 Task: Check the video "How to Find a Great Real Estate Agent ".
Action: Mouse moved to (543, 221)
Screenshot: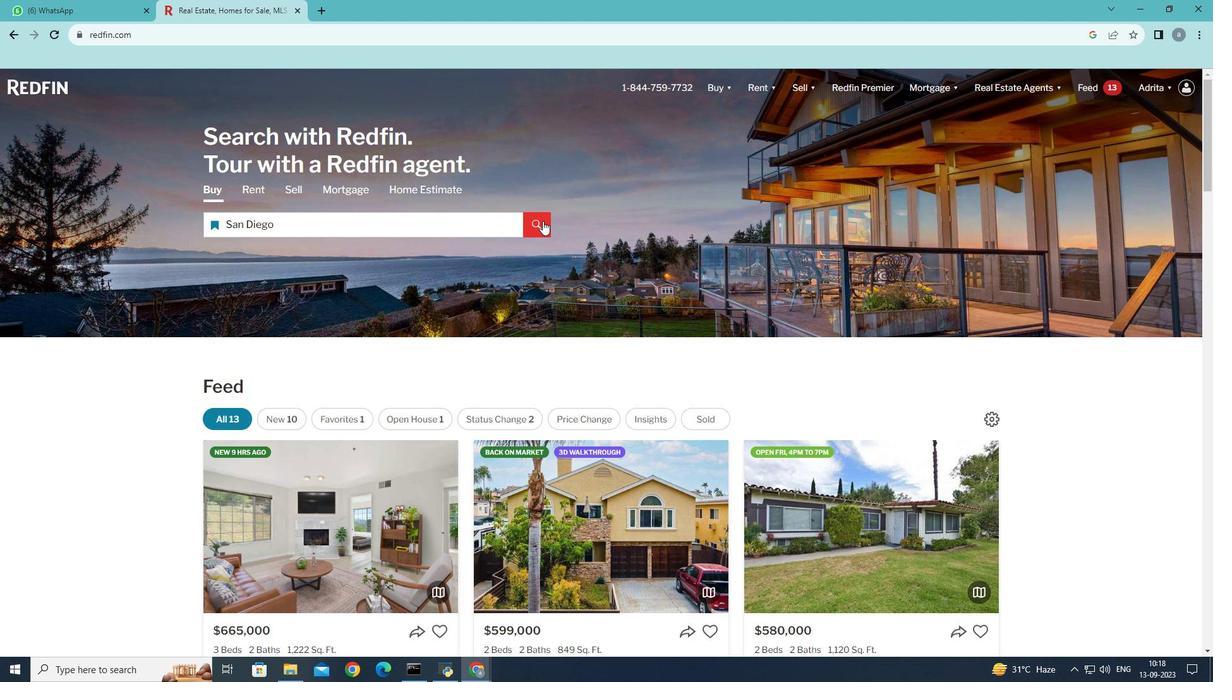 
Action: Mouse pressed left at (543, 221)
Screenshot: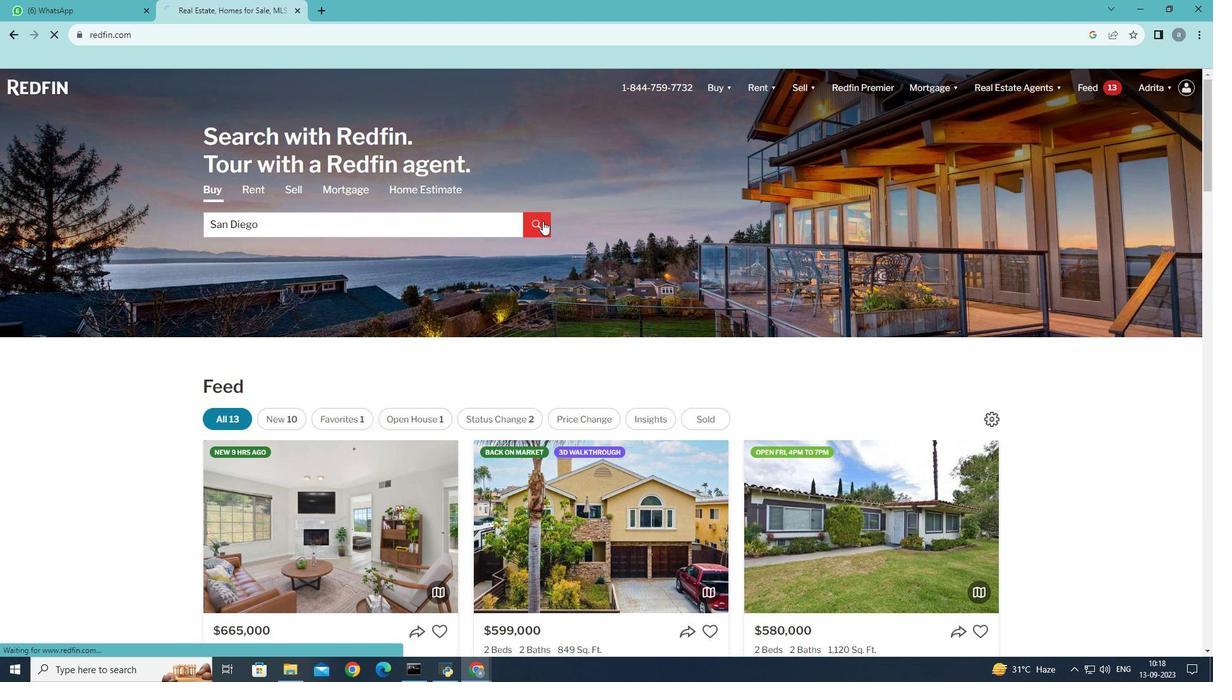 
Action: Mouse moved to (762, 174)
Screenshot: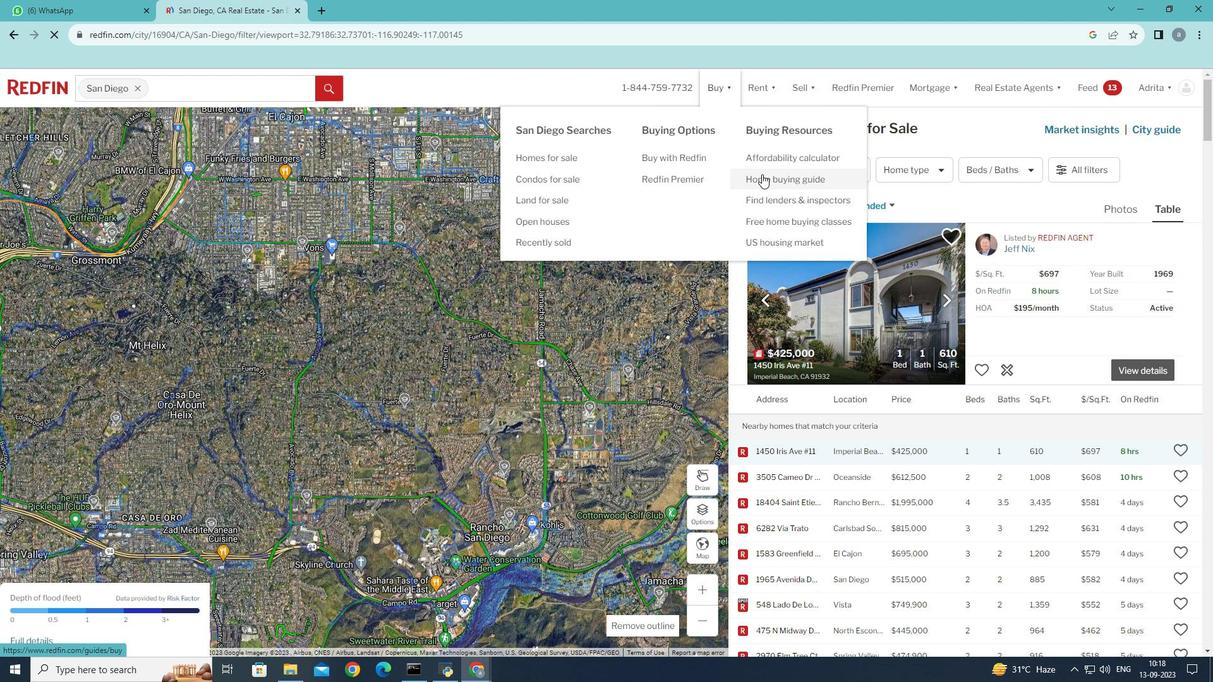
Action: Mouse pressed left at (762, 174)
Screenshot: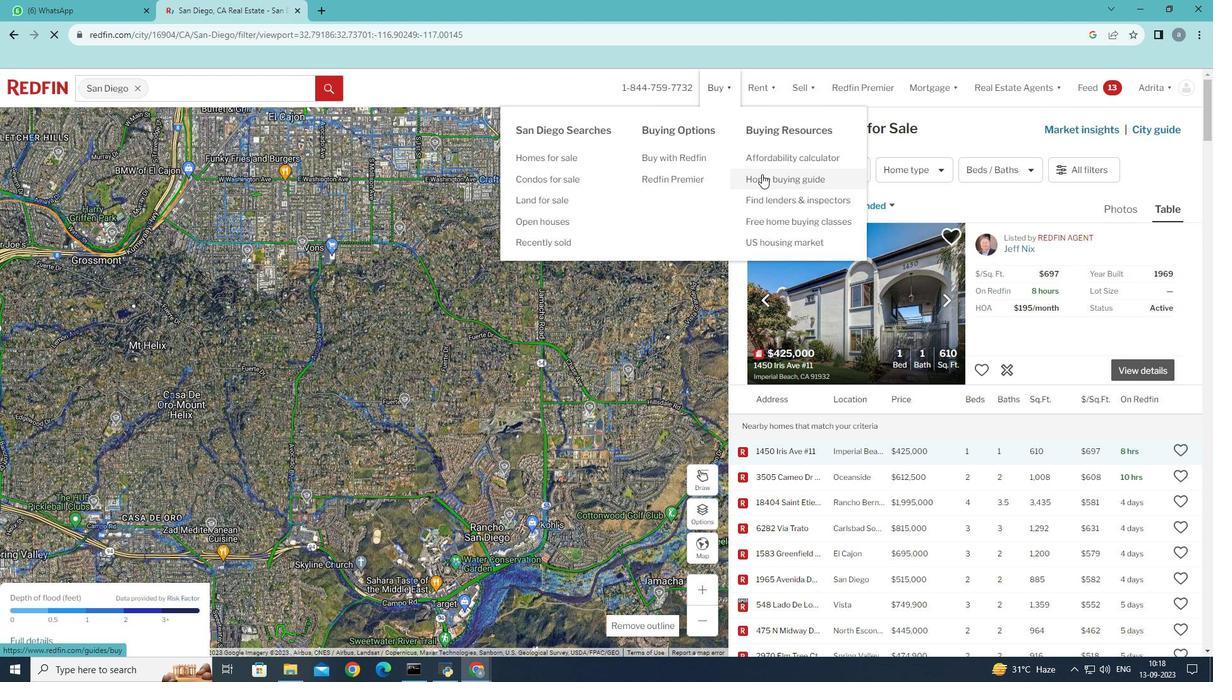 
Action: Mouse moved to (646, 270)
Screenshot: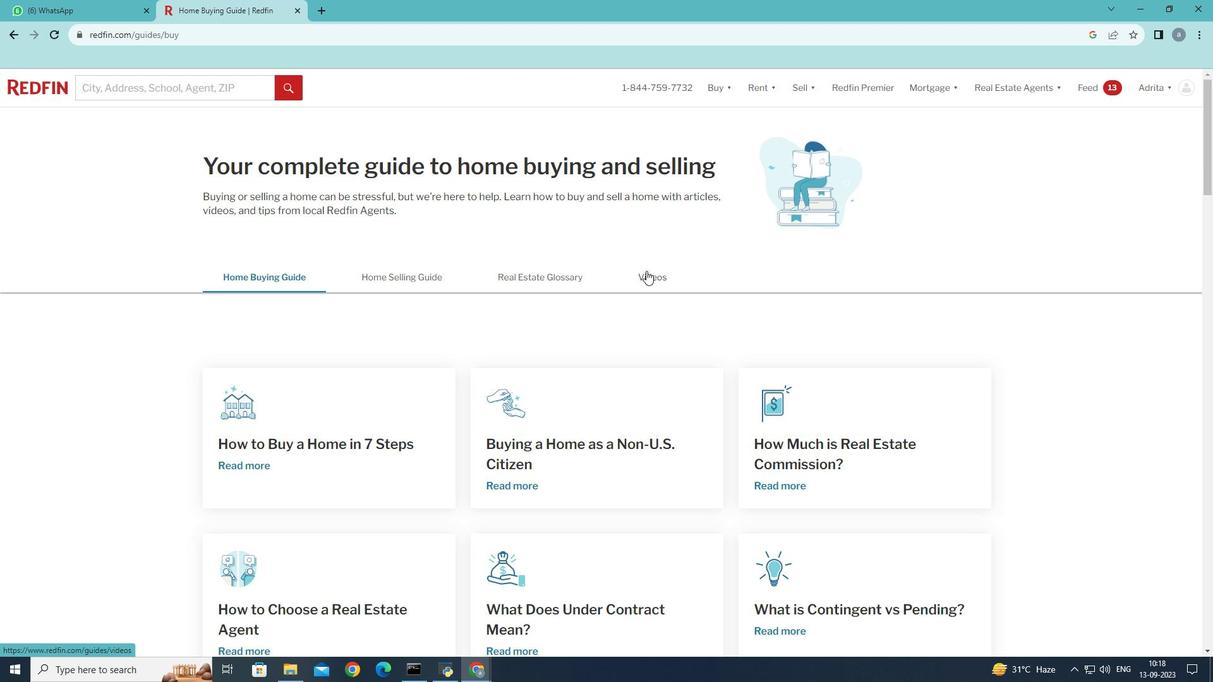 
Action: Mouse pressed left at (646, 270)
Screenshot: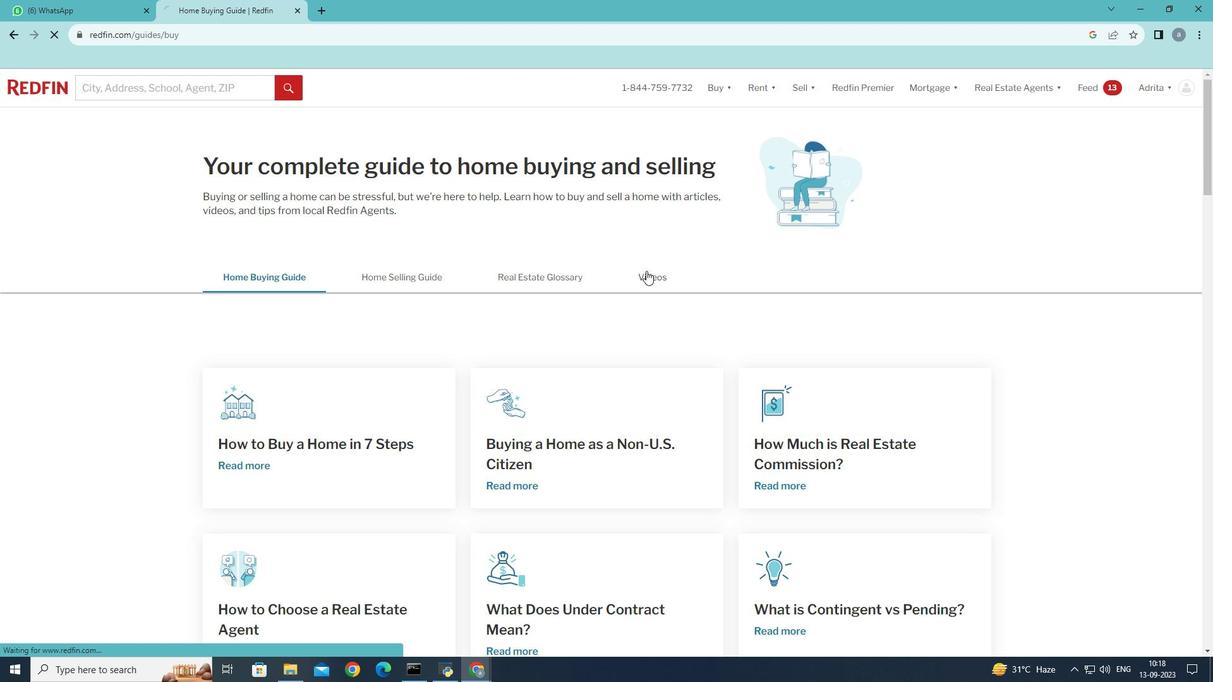 
Action: Mouse moved to (728, 532)
Screenshot: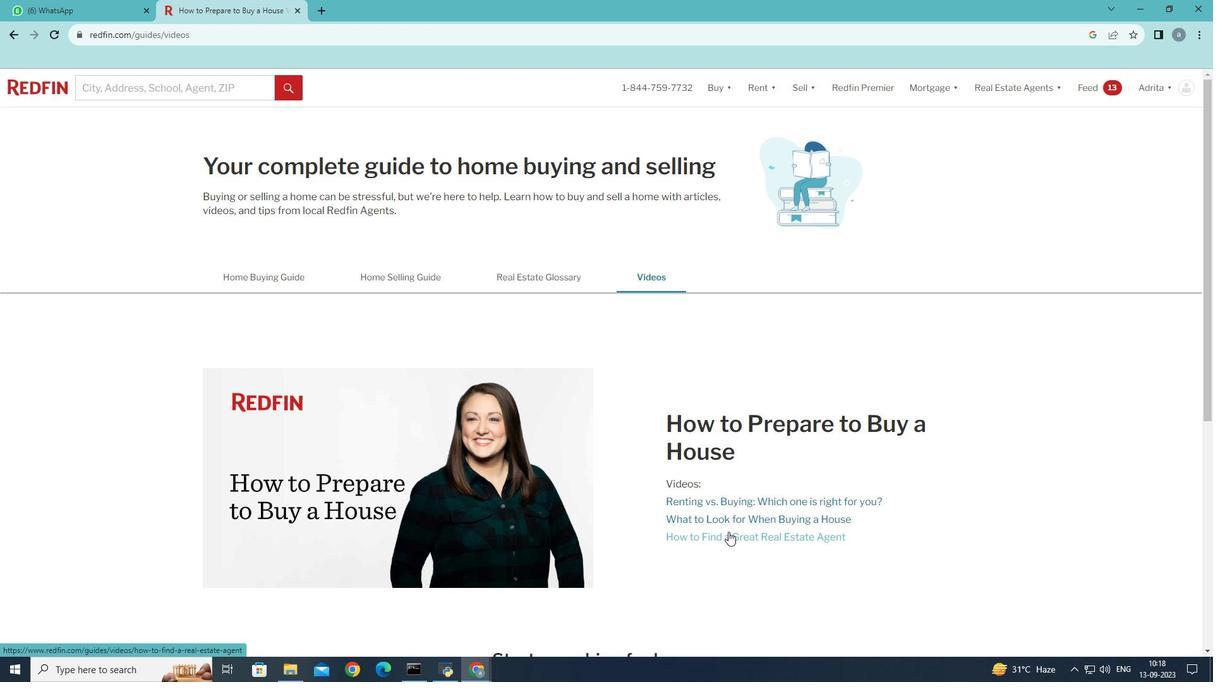 
Action: Mouse pressed left at (728, 532)
Screenshot: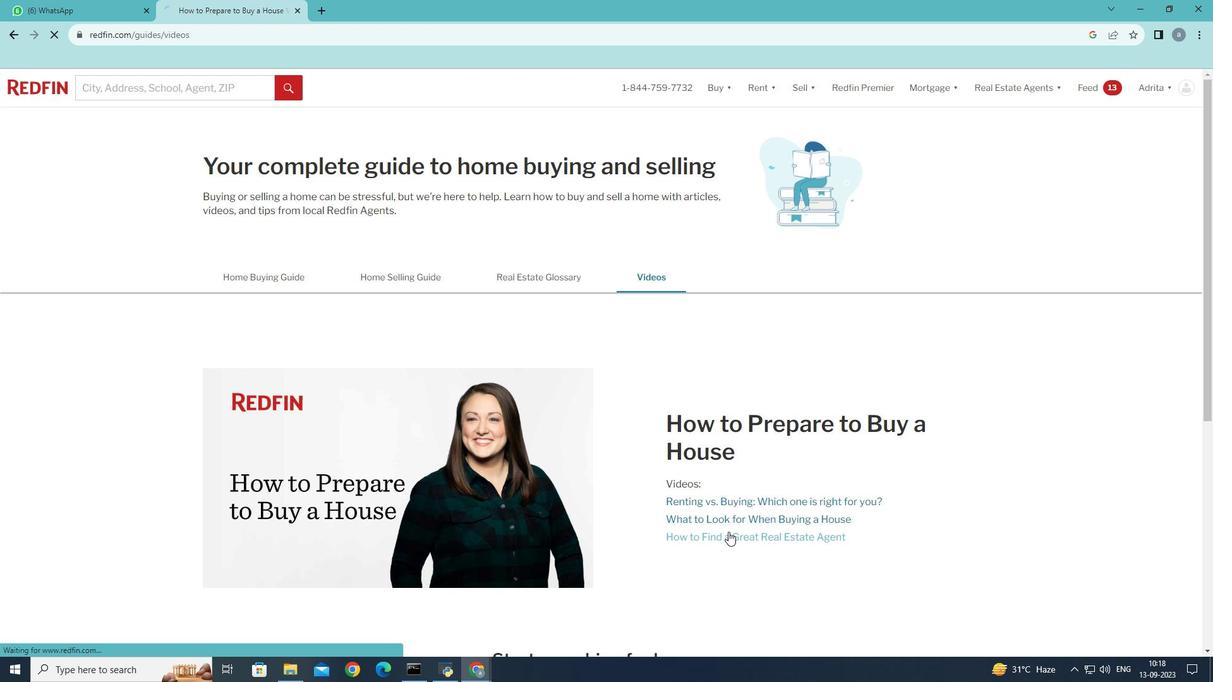 
Action: Mouse moved to (719, 525)
Screenshot: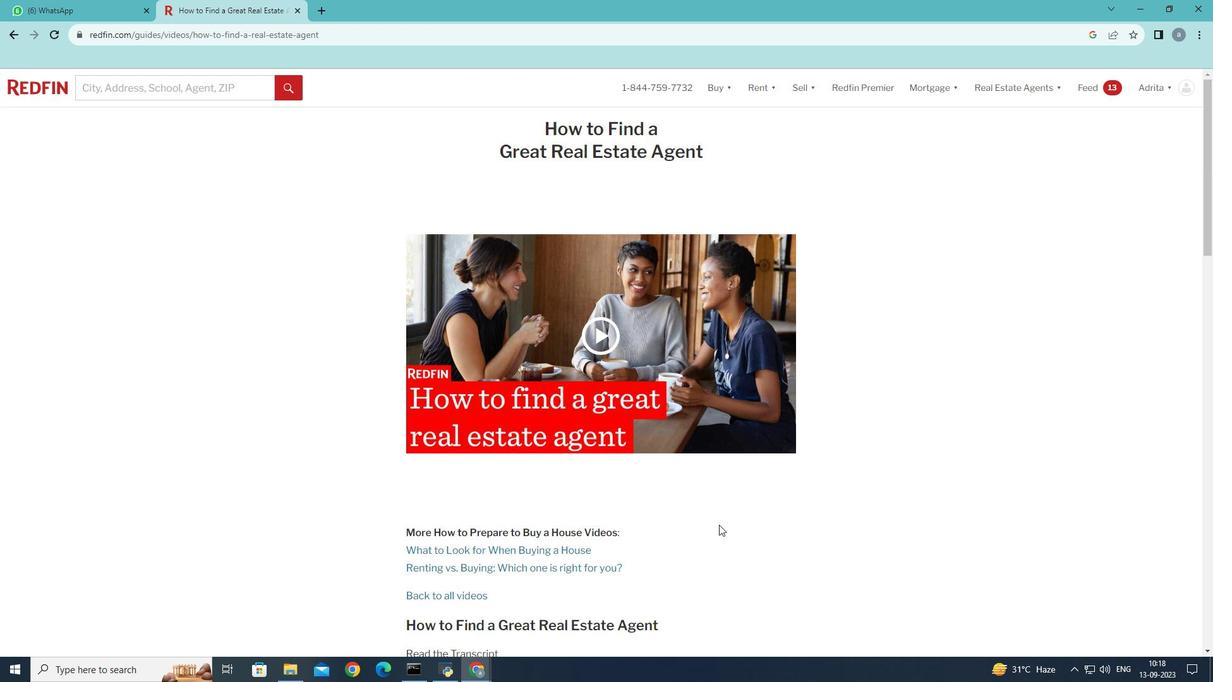 
